 Task: Change slide transition to none.
Action: Mouse moved to (430, 81)
Screenshot: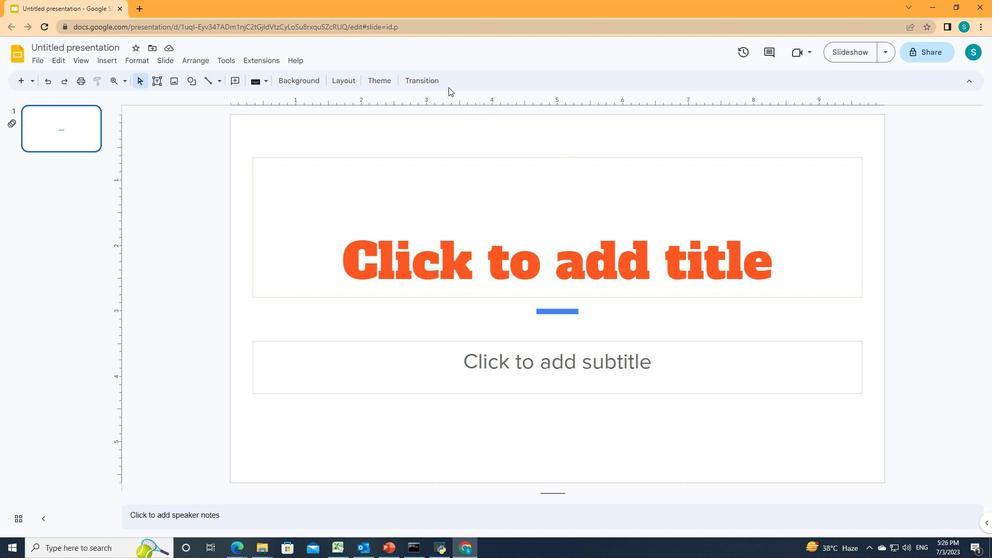 
Action: Mouse pressed left at (430, 81)
Screenshot: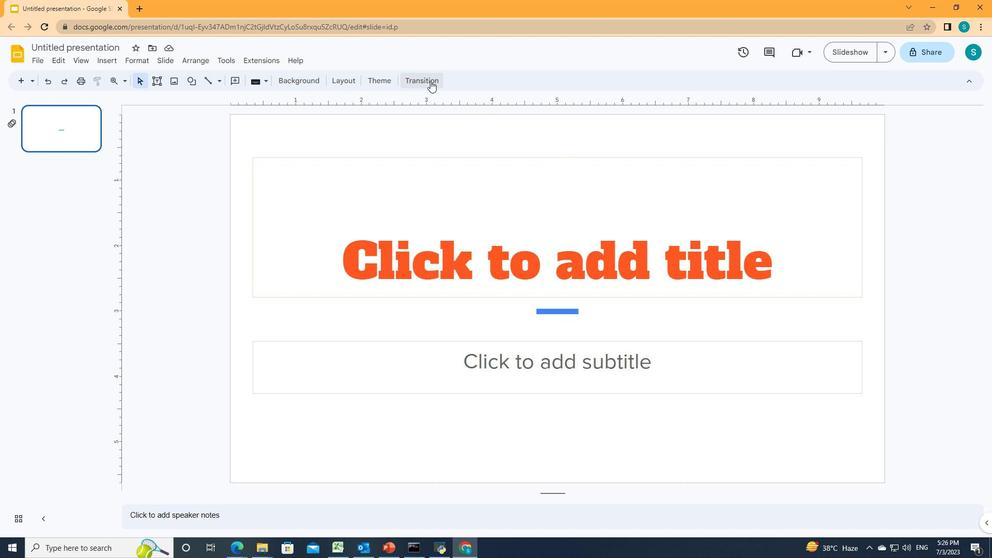 
Action: Mouse moved to (969, 180)
Screenshot: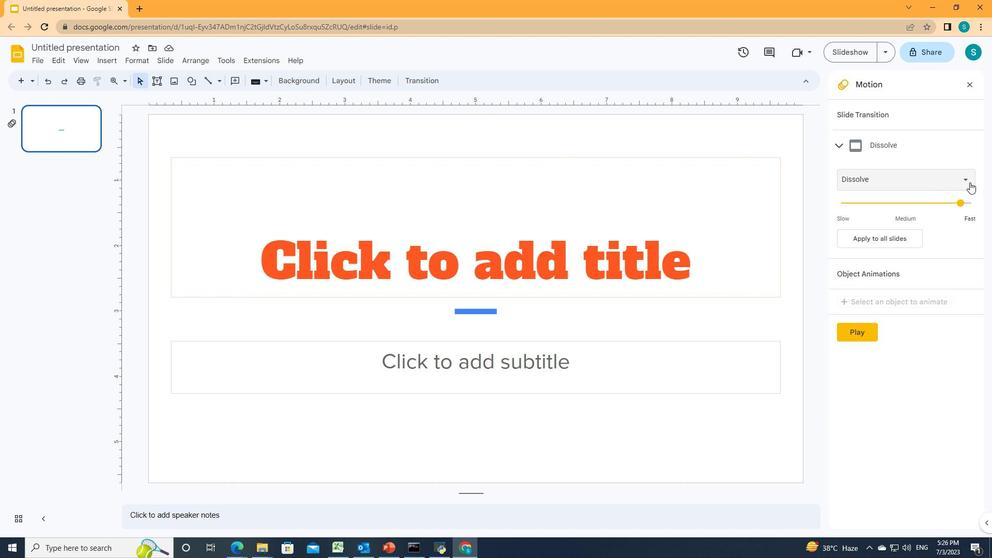 
Action: Mouse pressed left at (969, 180)
Screenshot: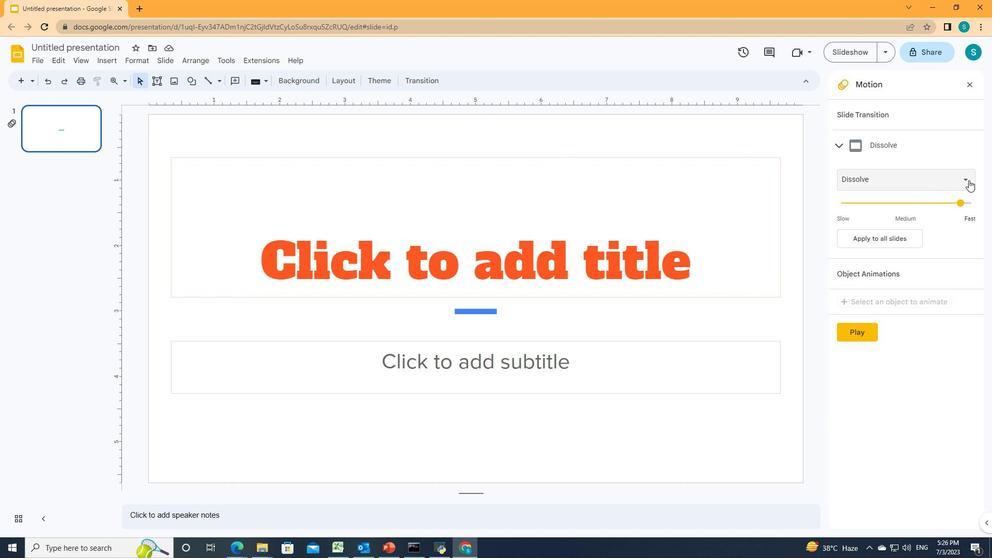 
Action: Mouse moved to (901, 203)
Screenshot: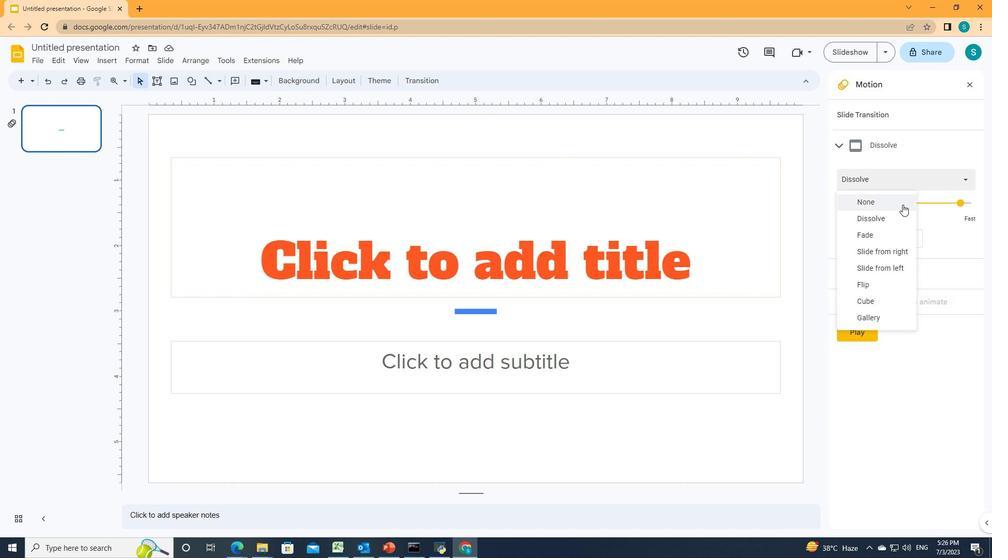 
Action: Mouse pressed left at (901, 203)
Screenshot: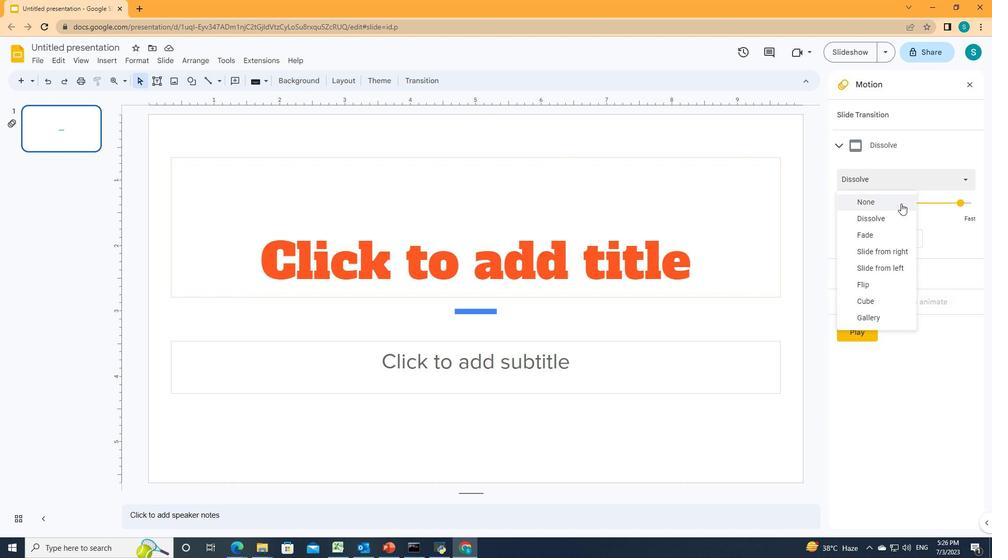 
